 Task: Create a section Fast Break and in the section, add a milestone Web Analytics Implementation in the project XpertTech.
Action: Mouse moved to (65, 365)
Screenshot: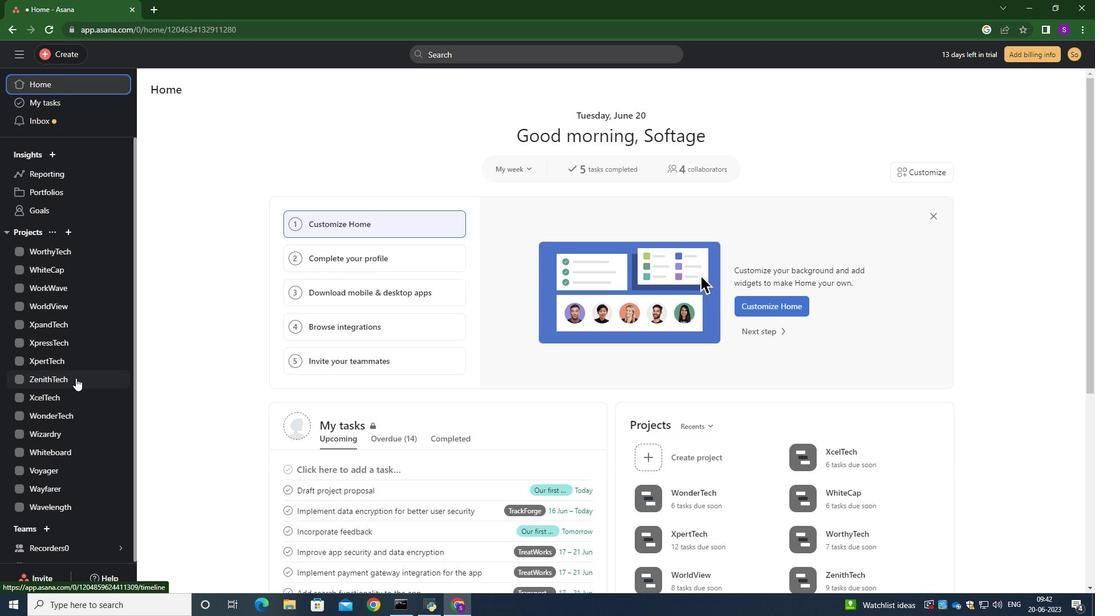 
Action: Mouse pressed left at (65, 365)
Screenshot: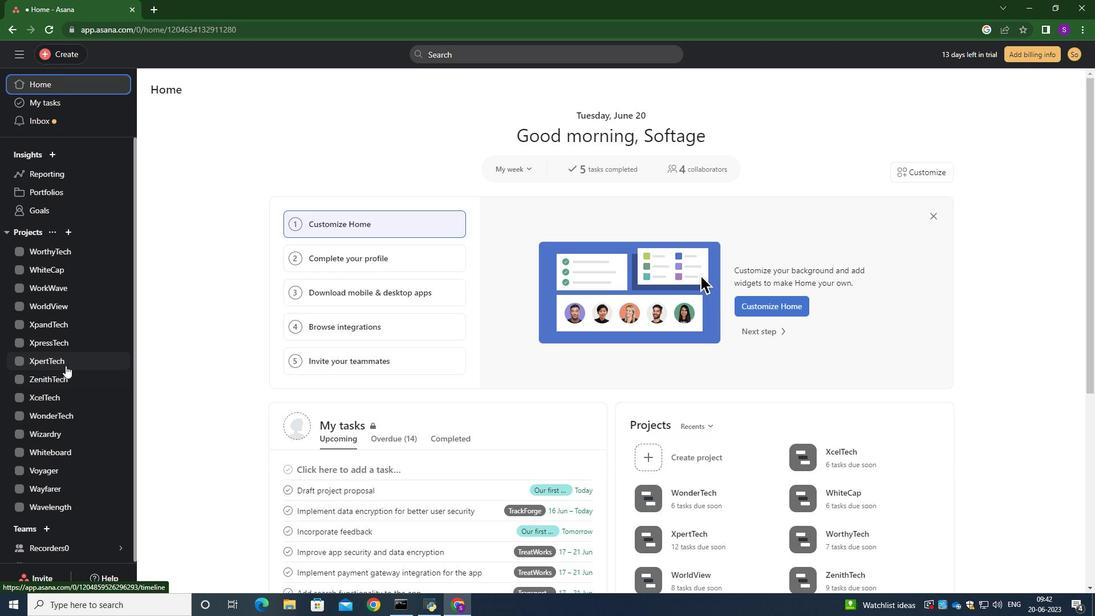 
Action: Mouse moved to (267, 449)
Screenshot: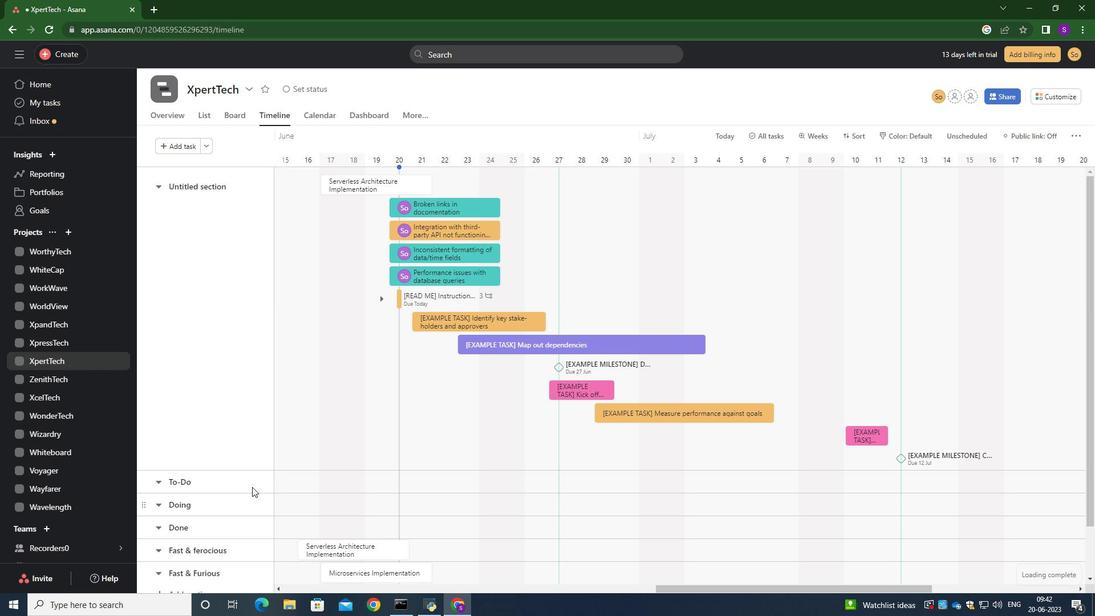 
Action: Mouse scrolled (267, 448) with delta (0, 0)
Screenshot: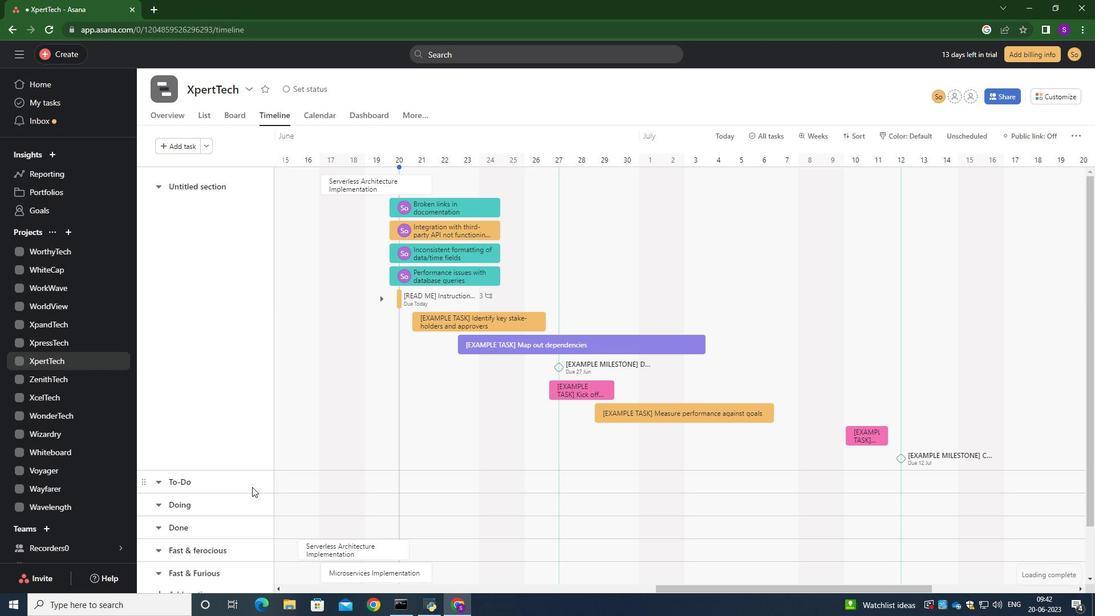 
Action: Mouse scrolled (267, 448) with delta (0, 0)
Screenshot: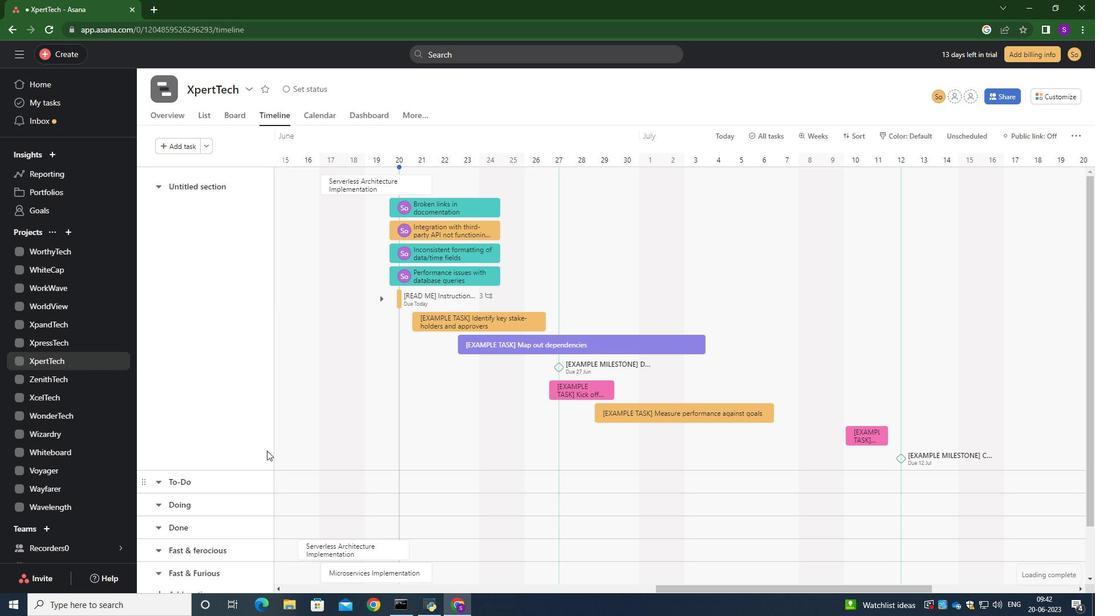
Action: Mouse scrolled (267, 448) with delta (0, 0)
Screenshot: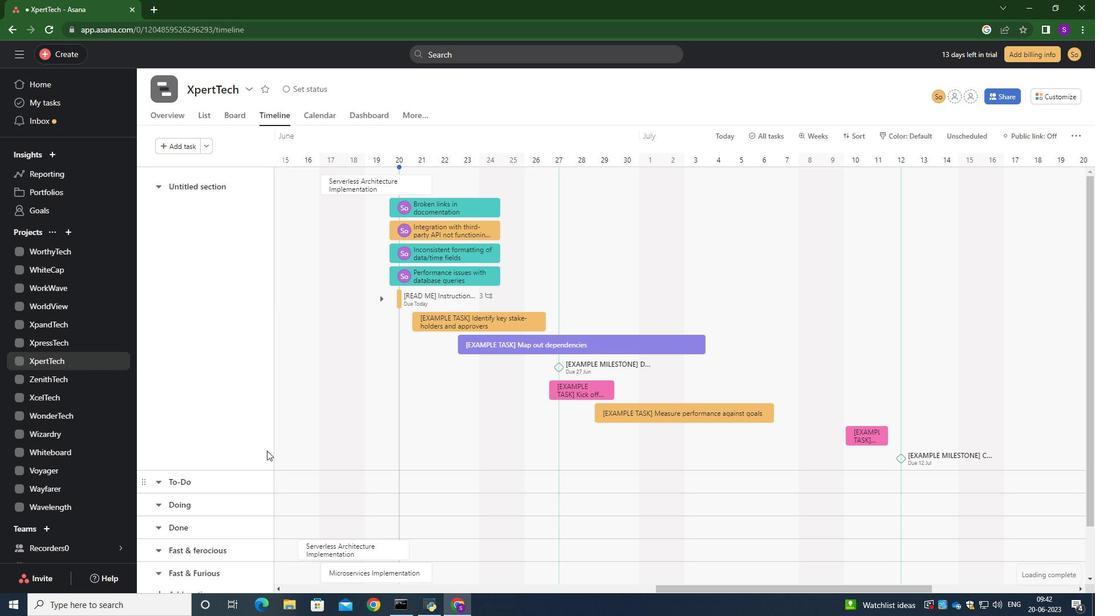 
Action: Mouse scrolled (267, 448) with delta (0, 0)
Screenshot: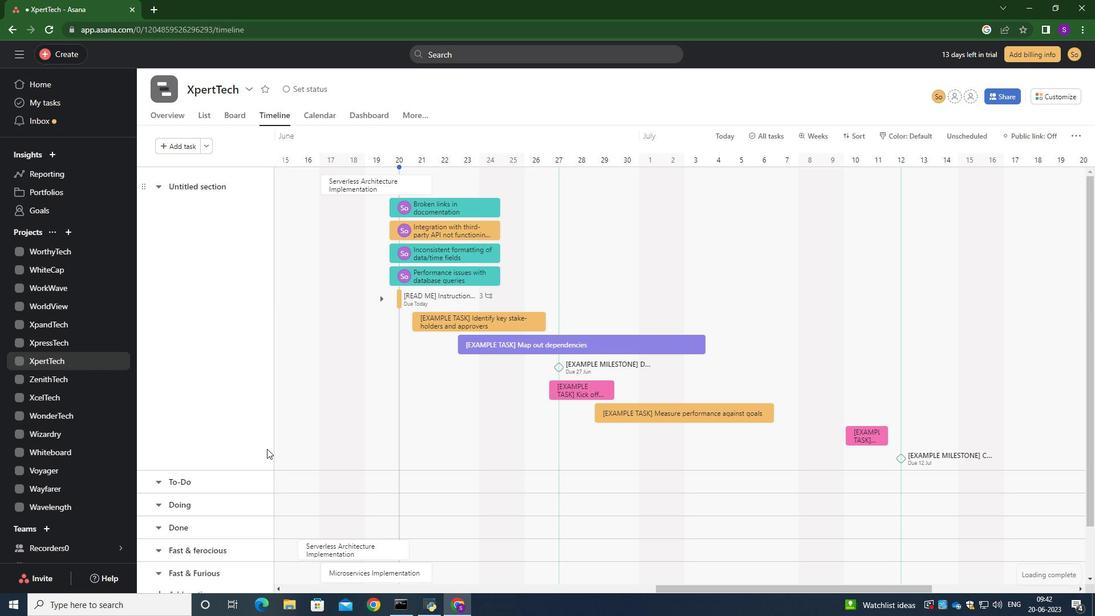 
Action: Mouse moved to (189, 531)
Screenshot: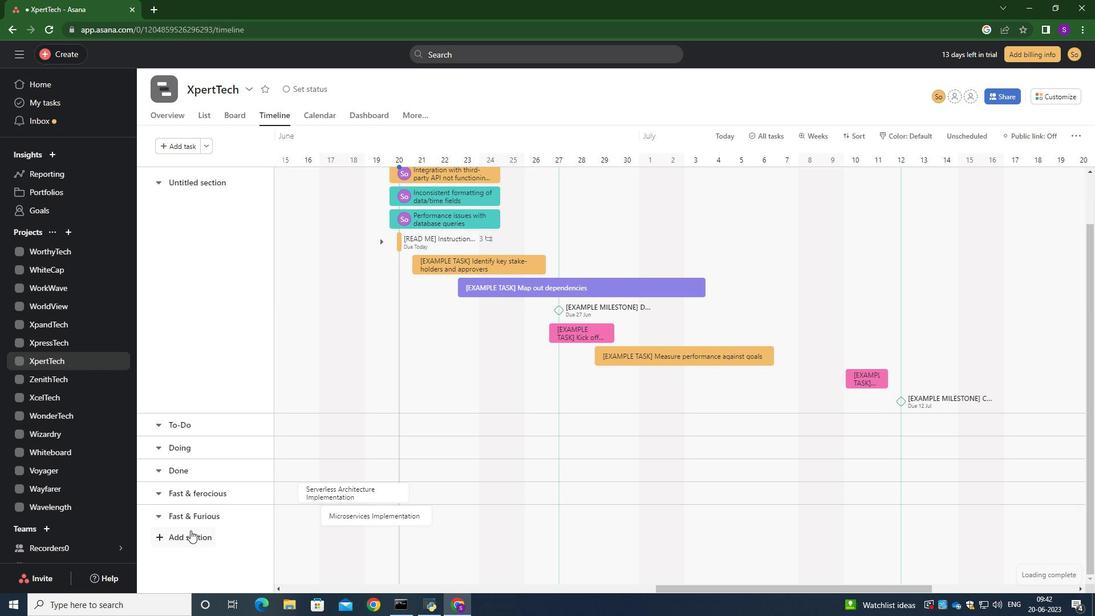 
Action: Mouse pressed left at (189, 531)
Screenshot: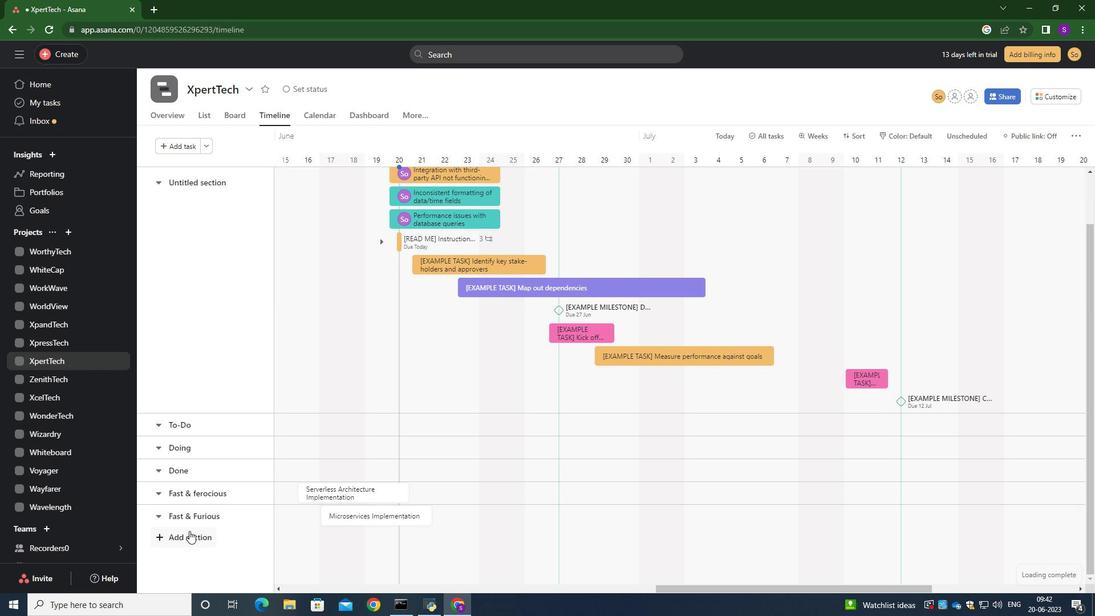 
Action: Mouse moved to (189, 540)
Screenshot: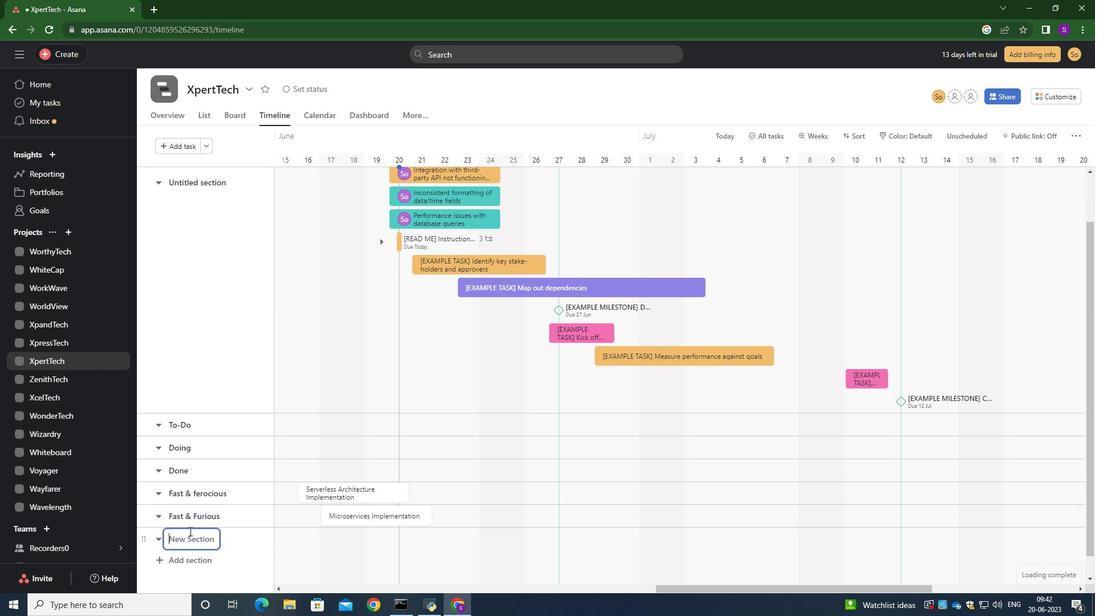 
Action: Mouse pressed left at (189, 540)
Screenshot: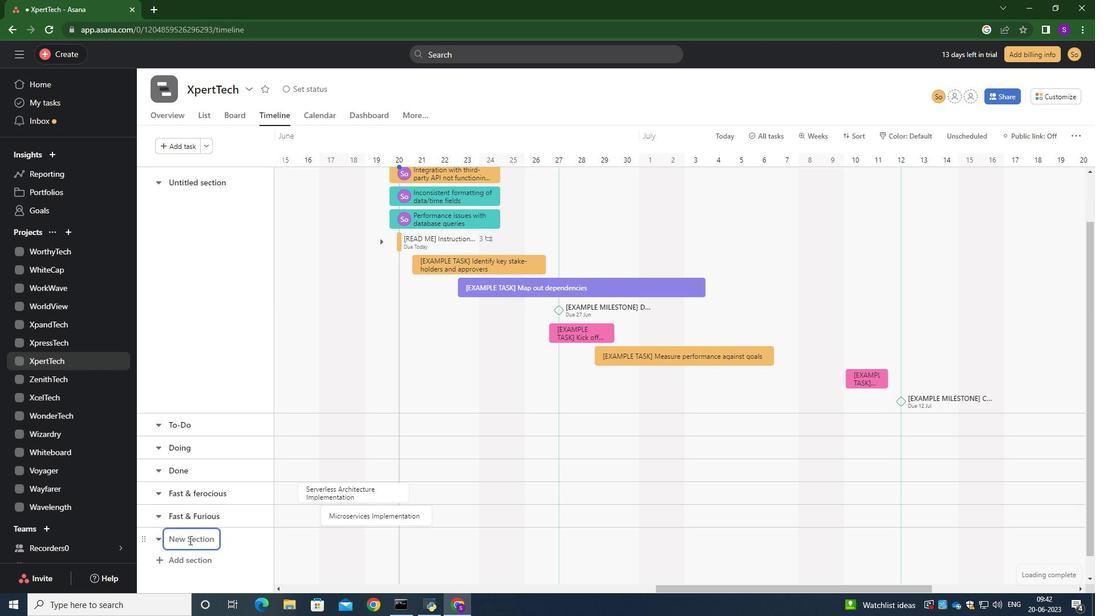
Action: Key pressed <Key.caps_lock>F<Key.caps_lock>ast<Key.space><Key.caps_lock>B<Key.caps_lock>reak<Key.space><Key.enter>
Screenshot: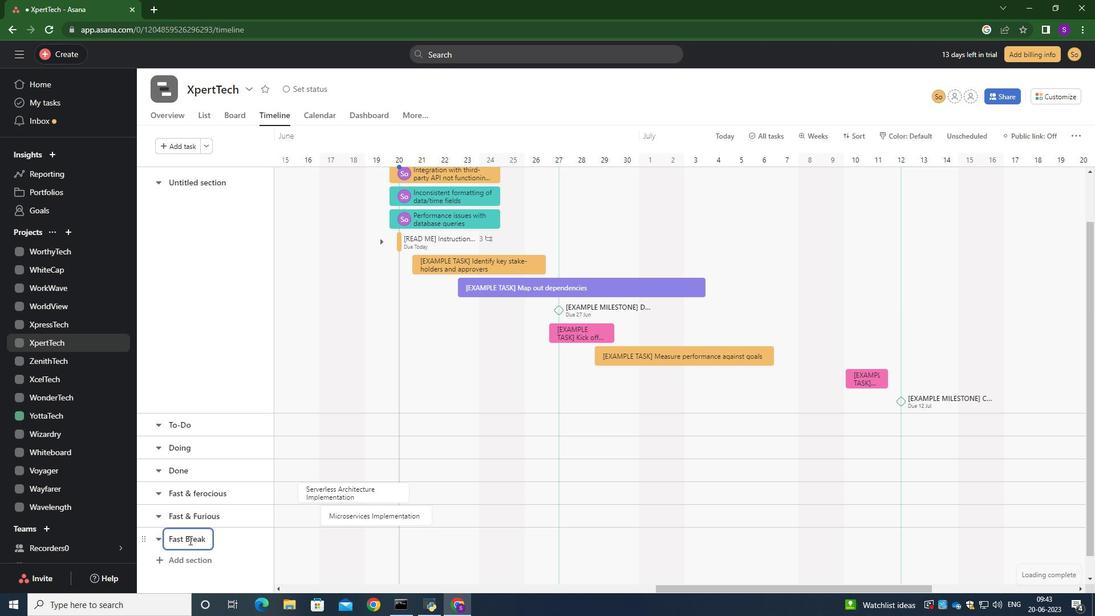 
Action: Mouse moved to (319, 540)
Screenshot: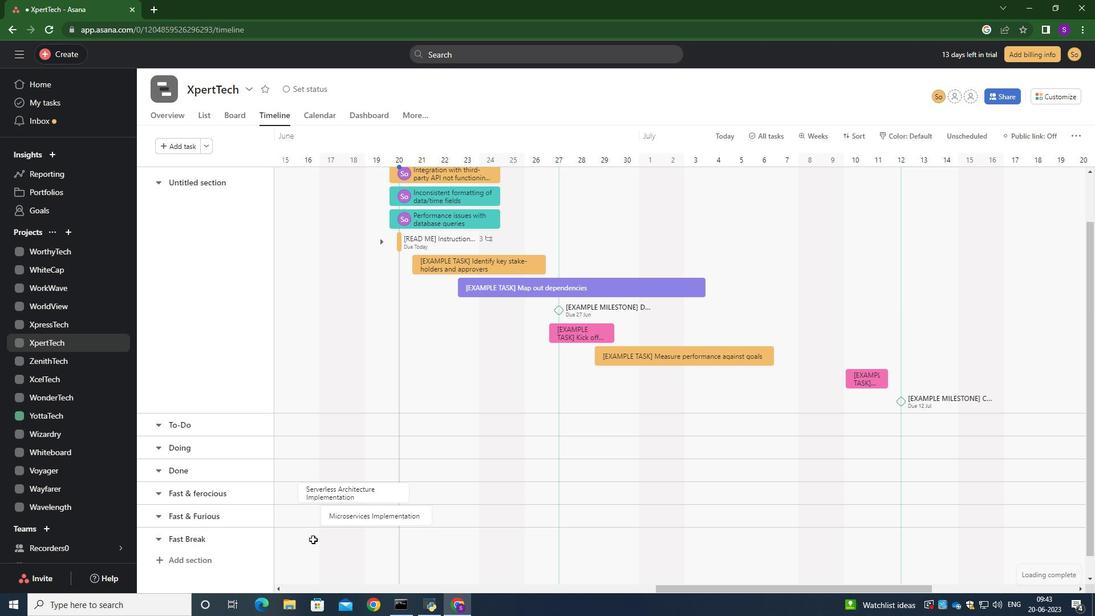 
Action: Mouse pressed left at (319, 540)
Screenshot: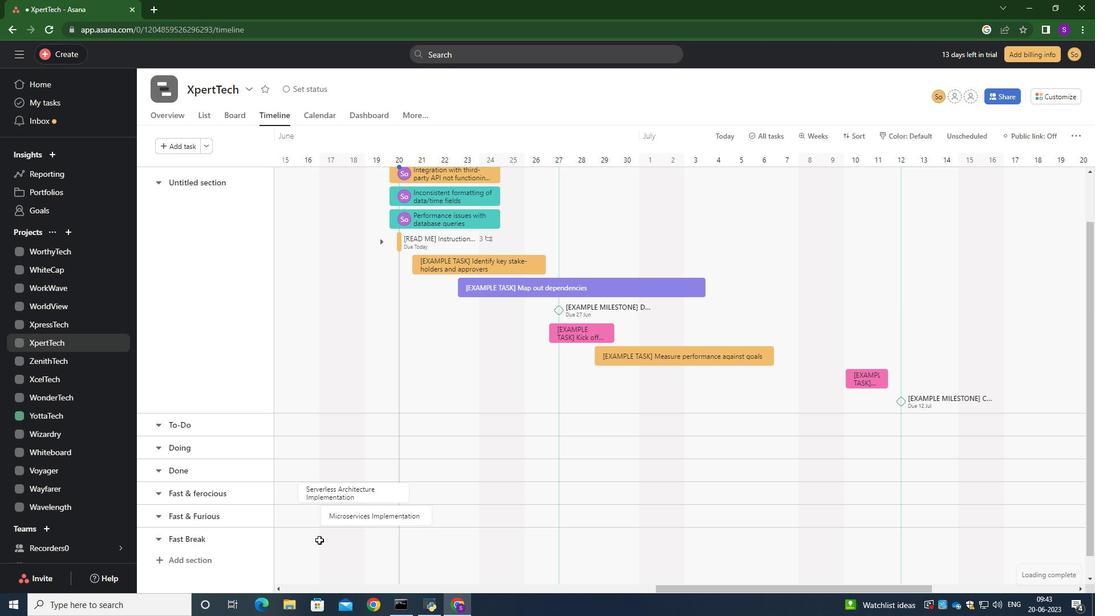 
Action: Key pressed <Key.caps_lock>W<Key.caps_lock>eb<Key.space><Key.caps_lock>A<Key.caps_lock>nalys<Key.backspace>tics<Key.space><Key.caps_lock>I<Key.caps_lock>mplementation<Key.enter>
Screenshot: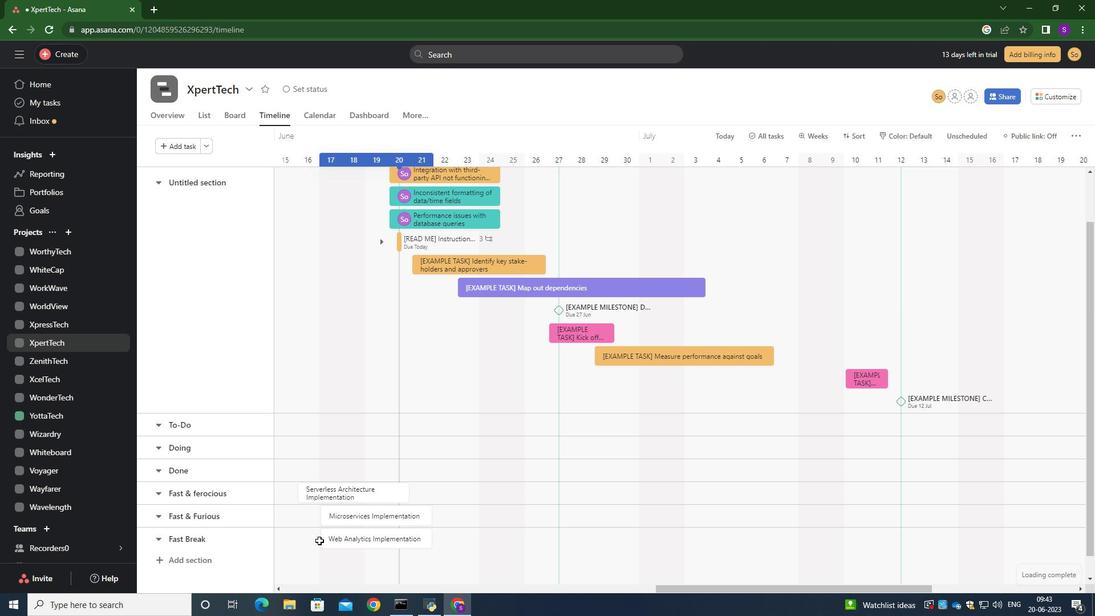 
Action: Mouse moved to (366, 465)
Screenshot: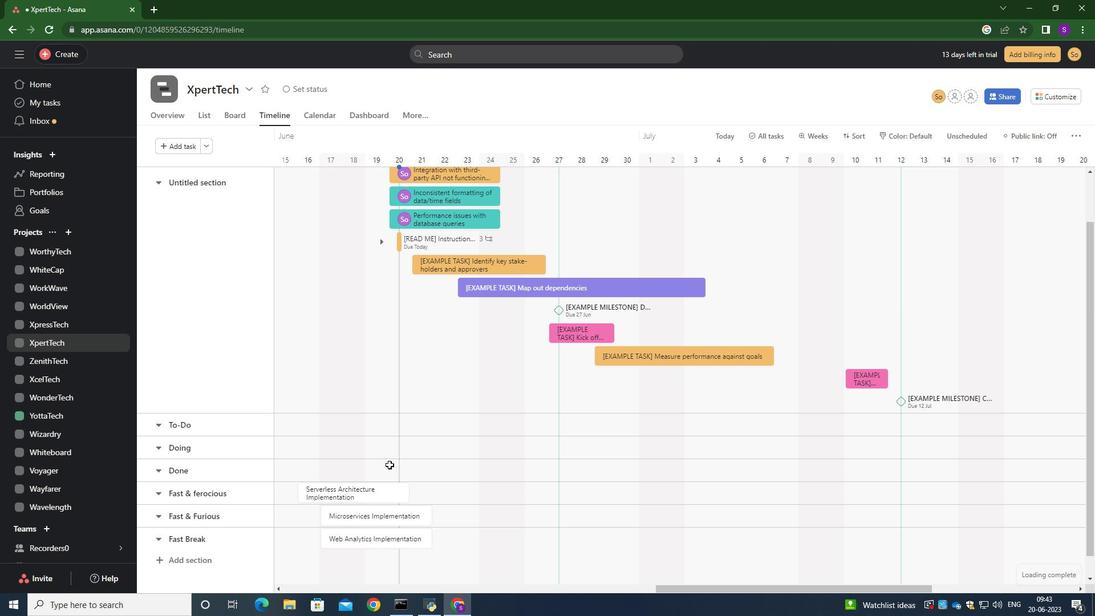 
Action: Mouse pressed left at (366, 465)
Screenshot: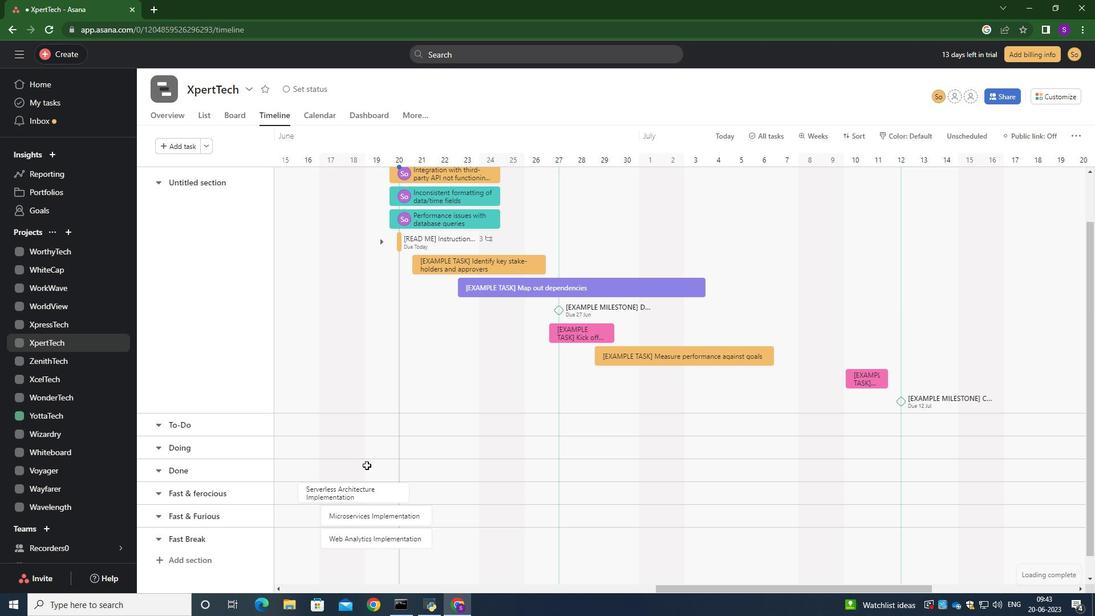 
Action: Mouse moved to (389, 360)
Screenshot: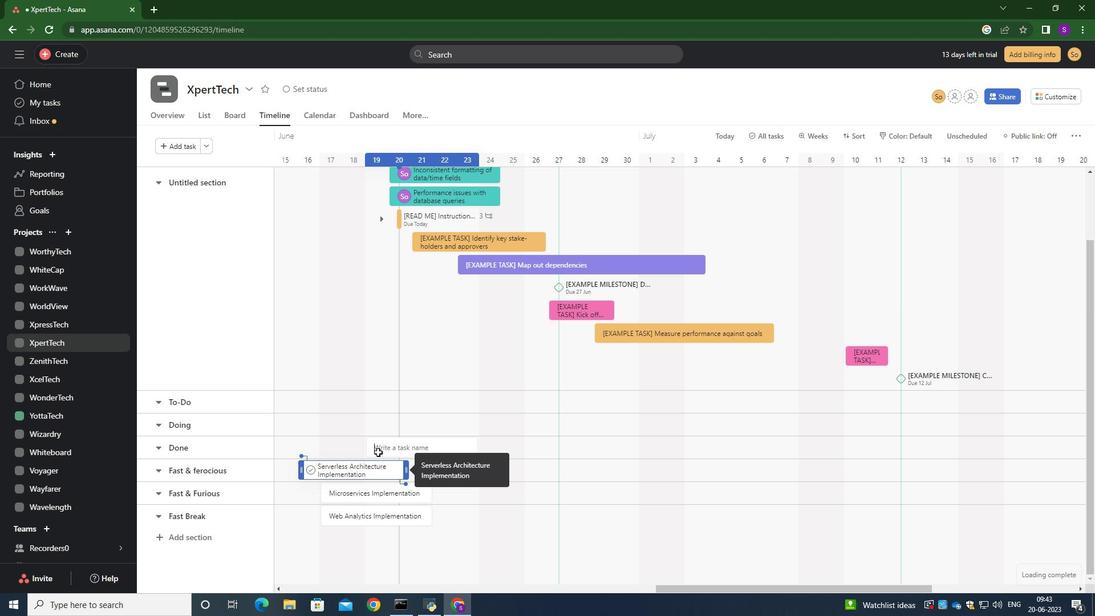 
Action: Mouse pressed left at (389, 360)
Screenshot: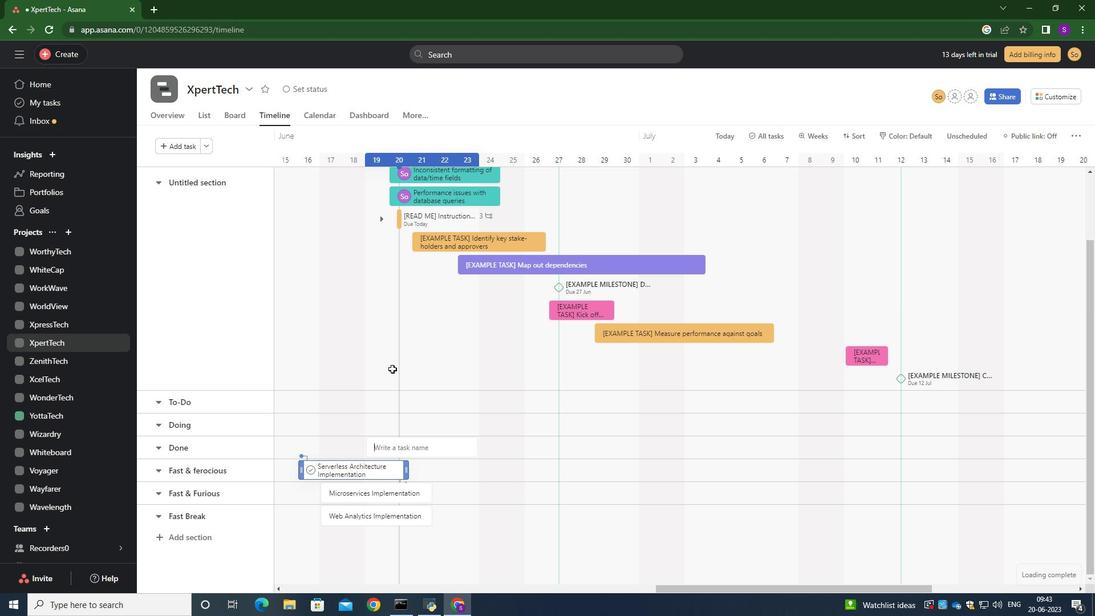 
Action: Mouse moved to (473, 555)
Screenshot: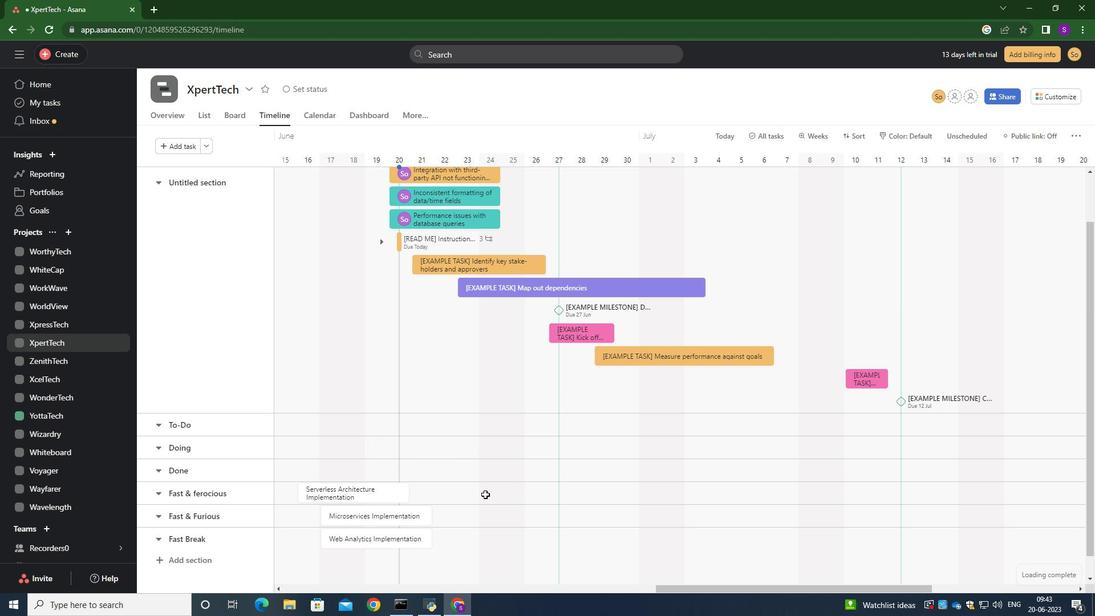 
Action: Mouse pressed left at (473, 555)
Screenshot: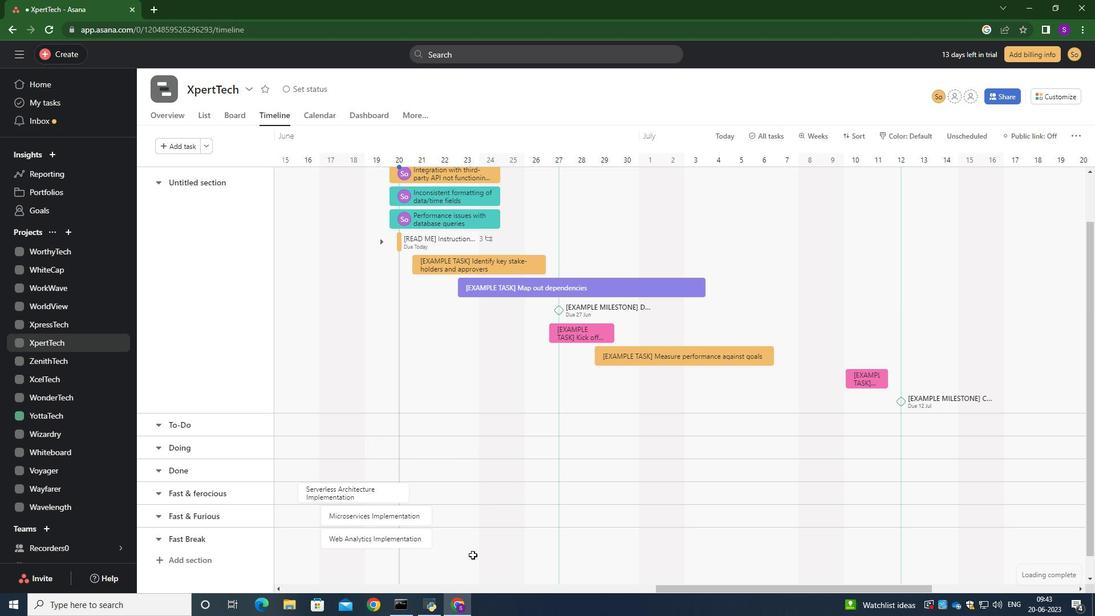
